 Task: Create New Vendor with Vendor Name: Duke Energy Corporation, Billing Address Line1: 400 Argyle Dr., Billing Address Line2: Hopewell, Billing Address Line3: NY 10977
Action: Mouse moved to (141, 27)
Screenshot: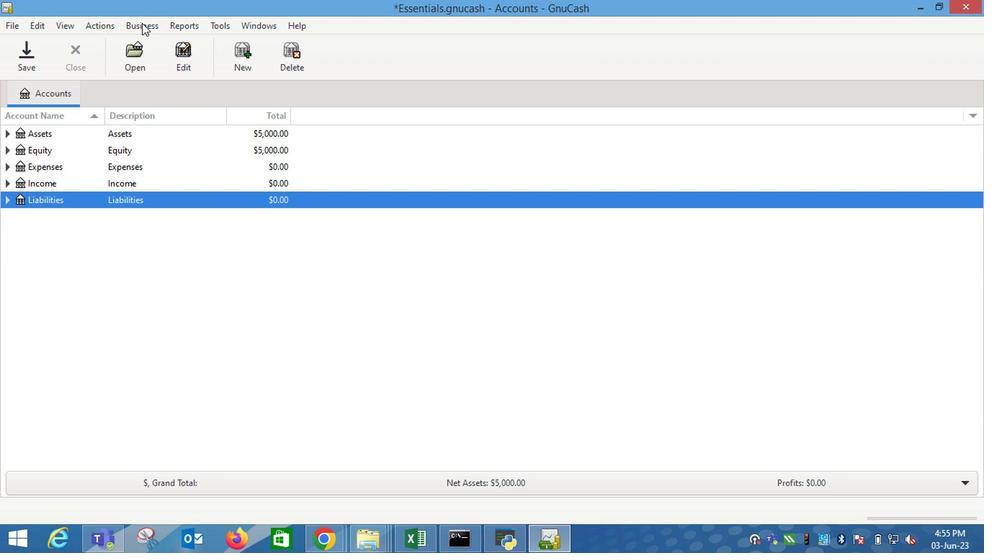 
Action: Mouse pressed left at (141, 27)
Screenshot: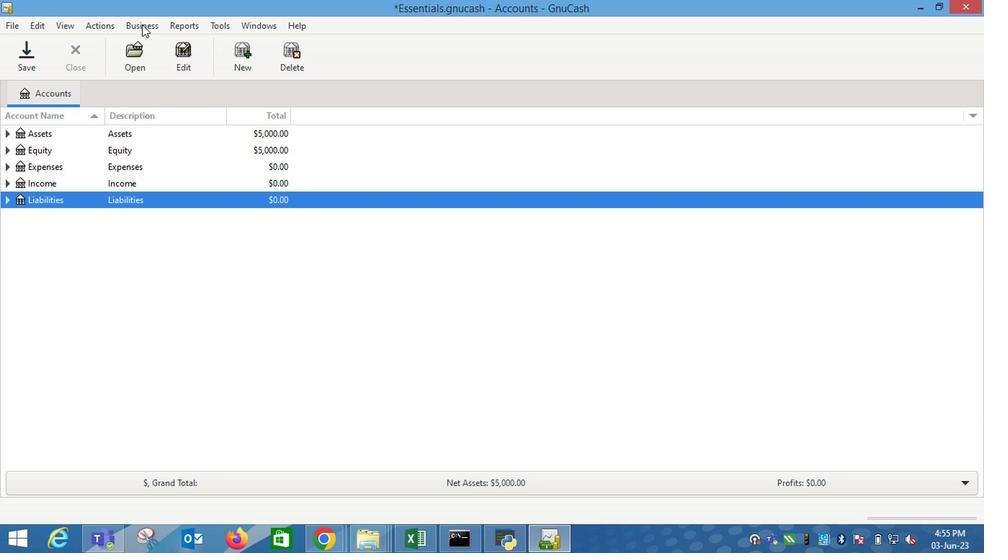 
Action: Mouse moved to (301, 85)
Screenshot: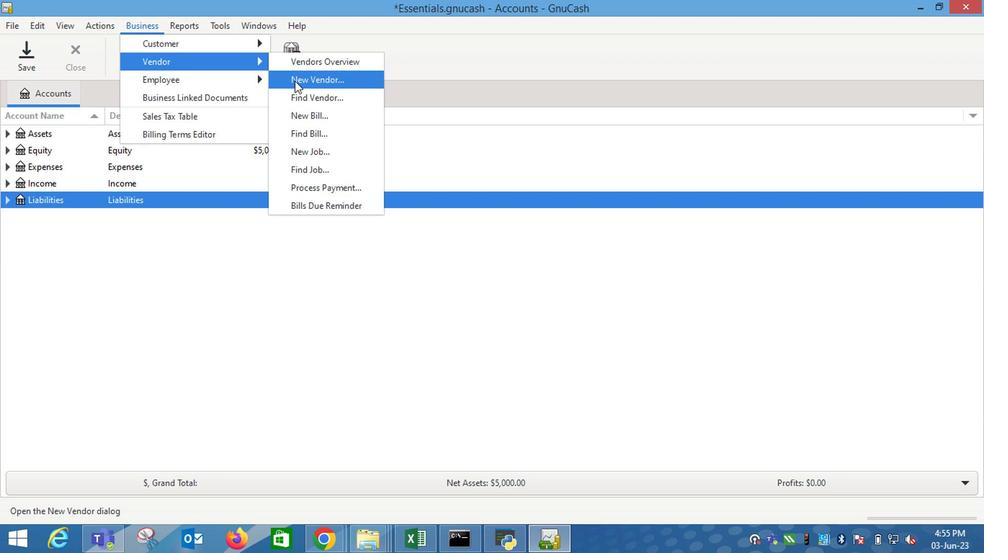 
Action: Mouse pressed left at (301, 85)
Screenshot: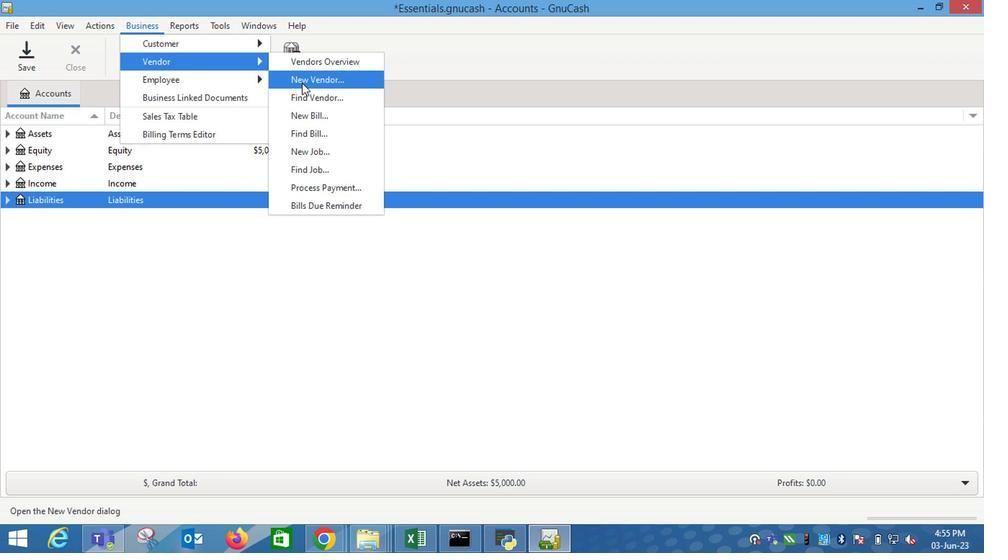 
Action: Mouse moved to (683, 204)
Screenshot: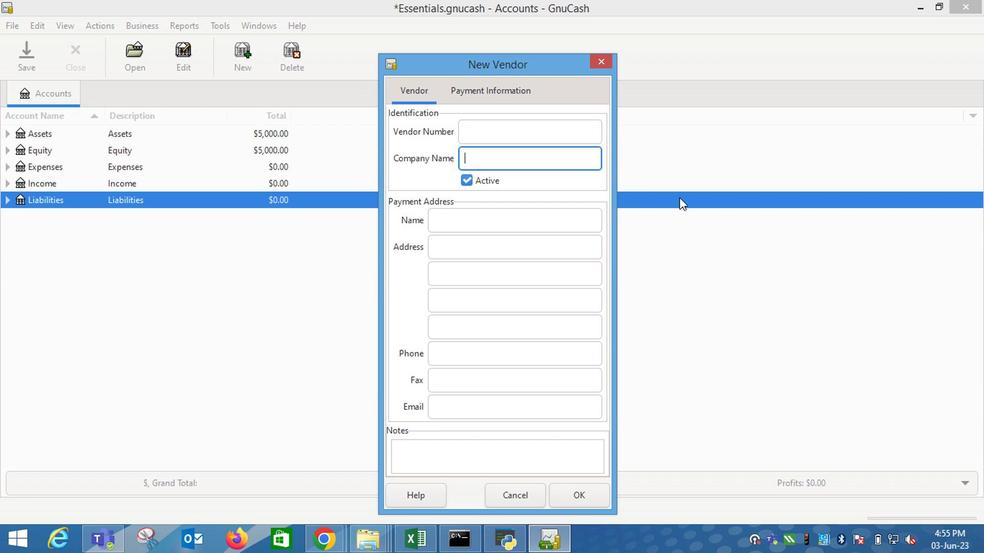 
Action: Key pressed <Key.shift_r>Duke<Key.space><Key.shift_r>Energyq<Key.backspace><Key.tab><Key.tab><Key.tab>400<Key.space><Key.shift_r>Argyle<Key.space><Key.shift_r>Dr.<Key.tab><Key.shift_r>Hopewell<Key.tab><Key.shift_r>NY<Key.space>10977
Screenshot: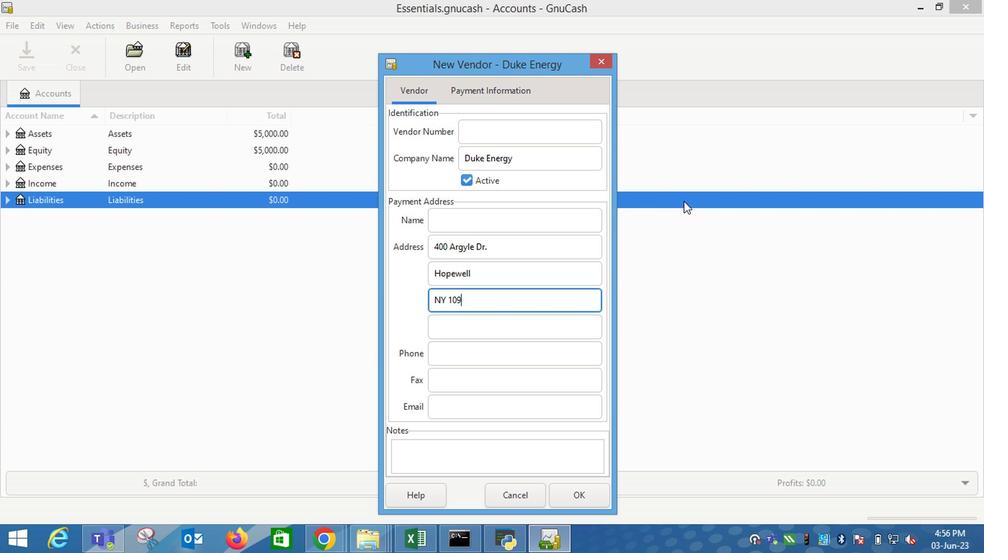 
Action: Mouse moved to (456, 94)
Screenshot: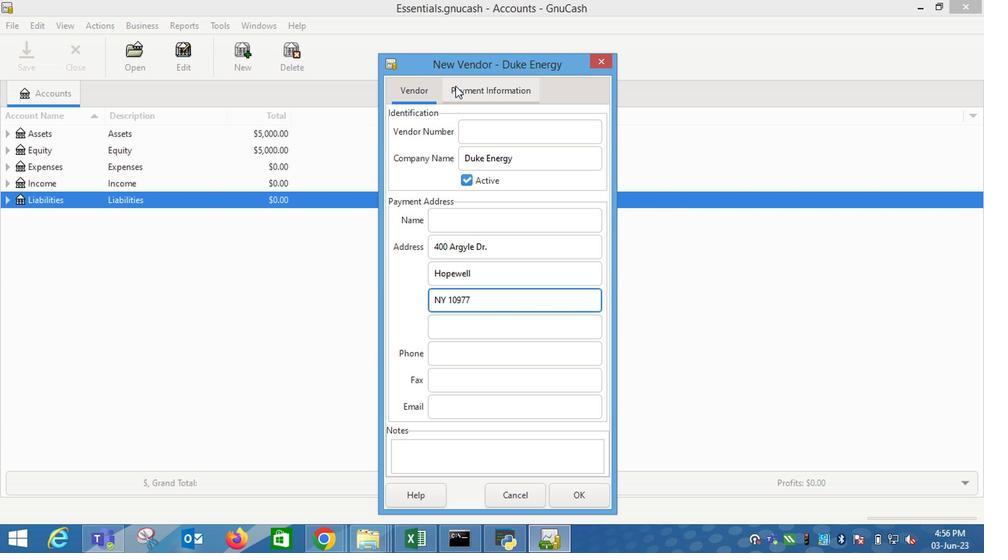 
Action: Mouse pressed left at (456, 94)
Screenshot: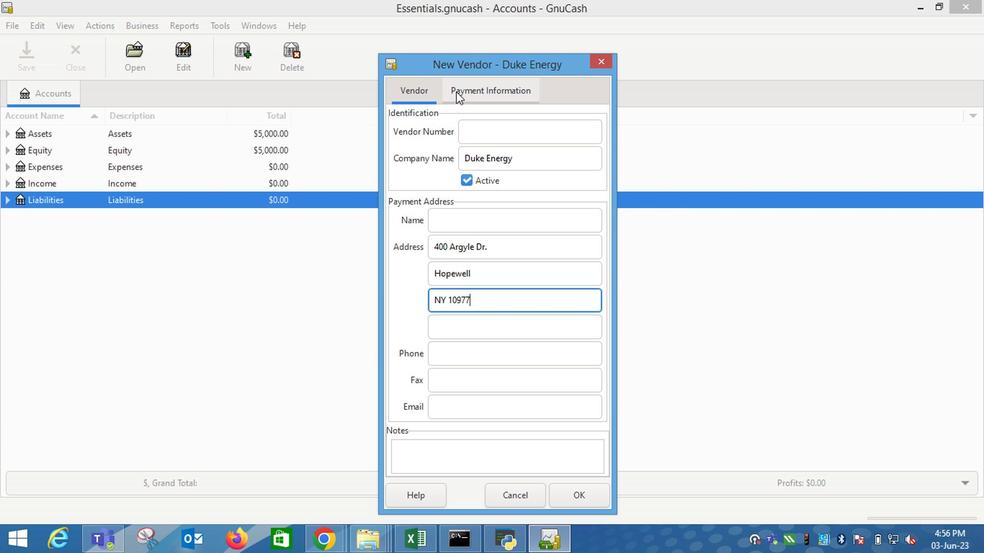 
Action: Mouse moved to (572, 493)
Screenshot: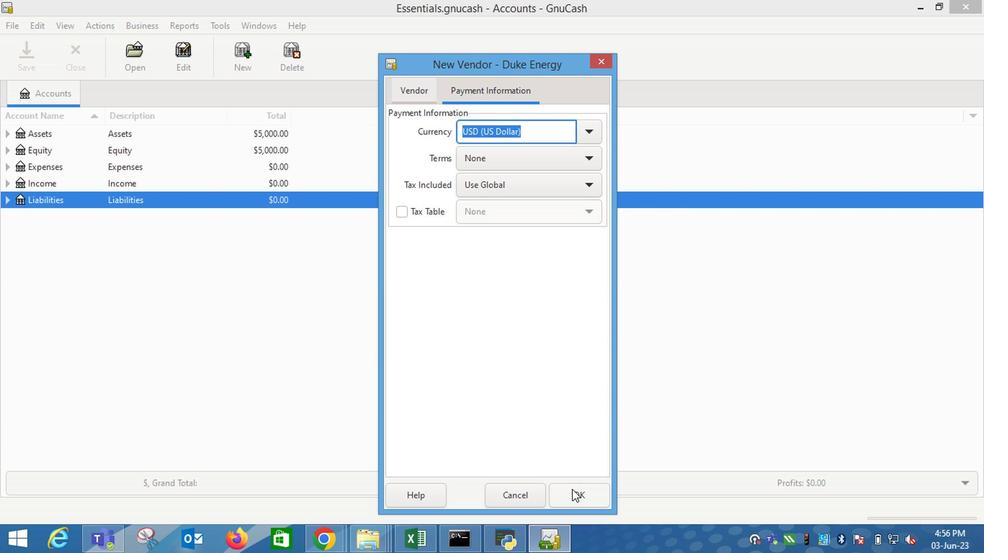 
Action: Mouse pressed left at (572, 493)
Screenshot: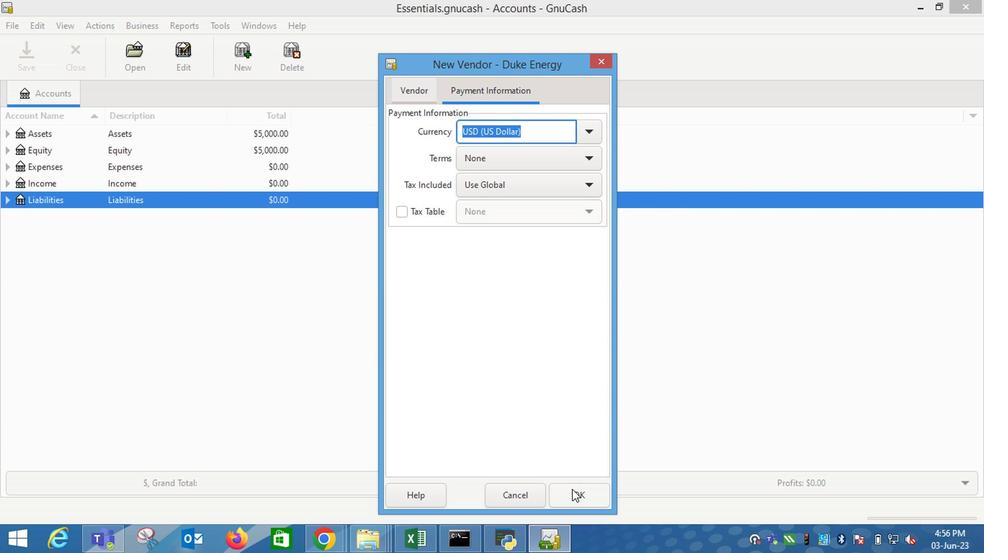 
Action: Mouse moved to (572, 494)
Screenshot: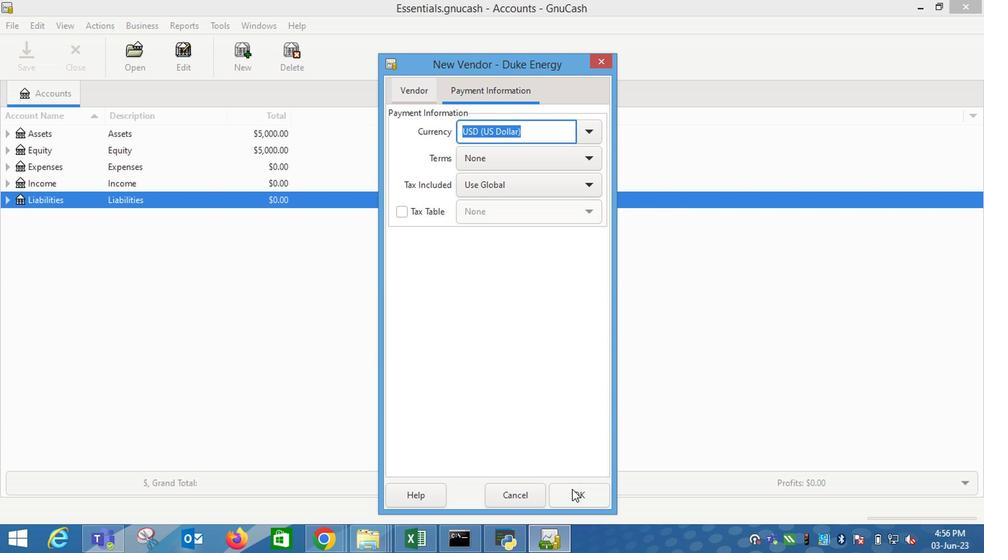 
